 Task: Open a blank sheet, save the file as learning.docx Insert a table '2 by 3' In first column, add headers, 'Product, Quantity'. Under first header add  Apple, Mango. Under second header add  15, 20. Change table style to  Purple
Action: Mouse moved to (253, 183)
Screenshot: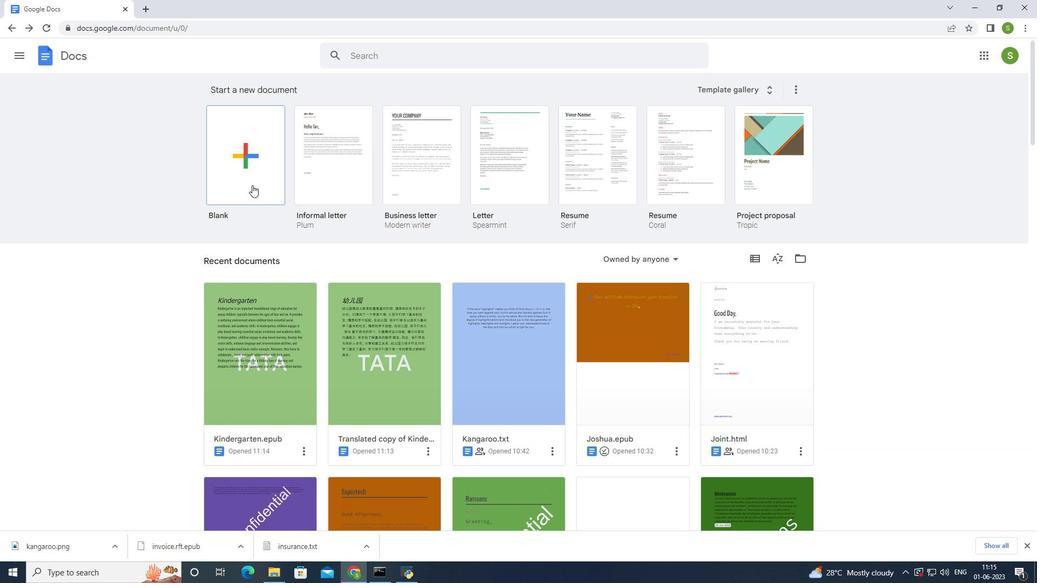 
Action: Mouse pressed left at (253, 183)
Screenshot: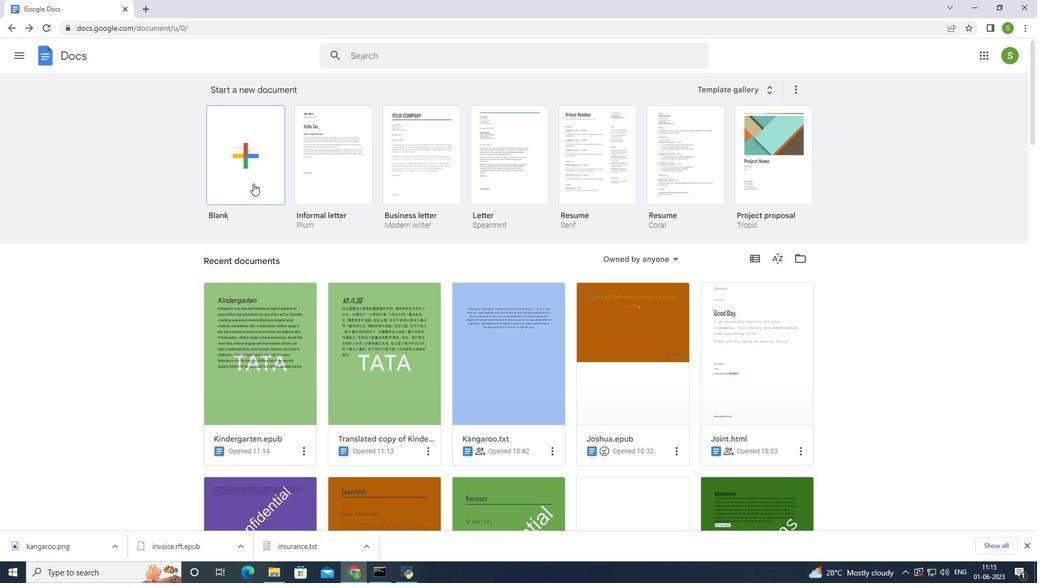 
Action: Mouse moved to (99, 49)
Screenshot: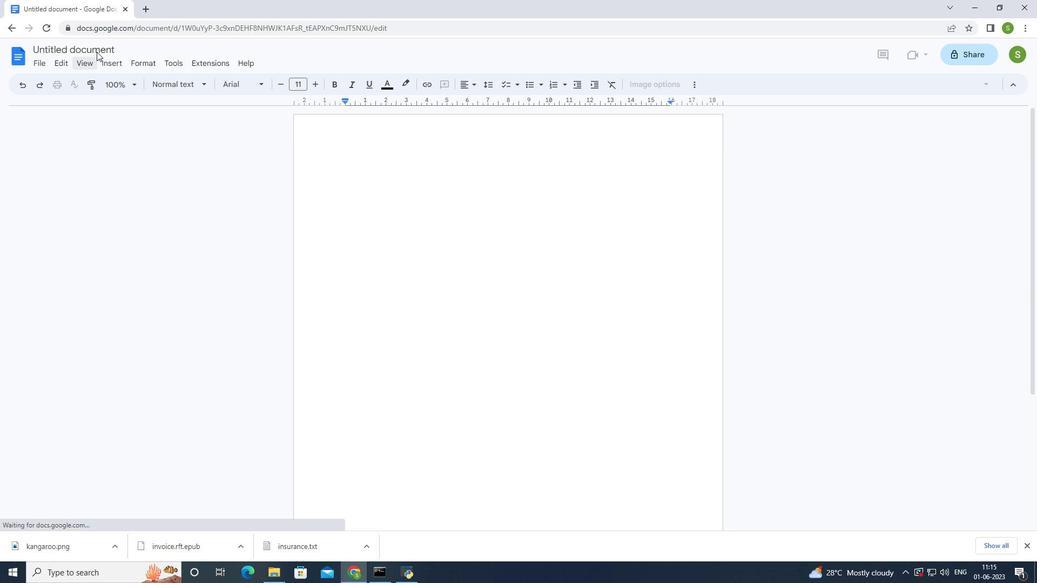 
Action: Mouse pressed left at (99, 49)
Screenshot: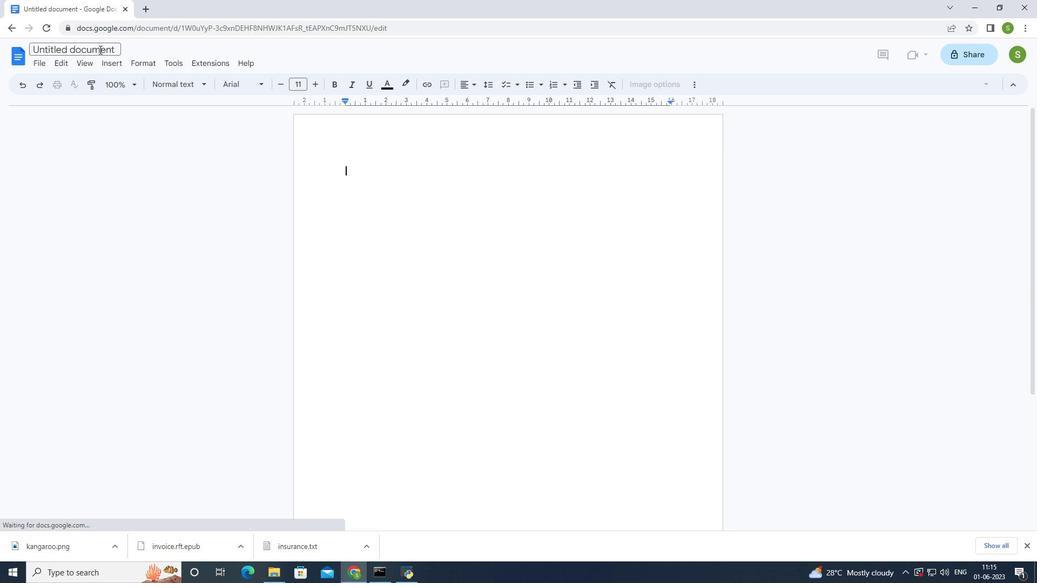 
Action: Mouse moved to (319, 135)
Screenshot: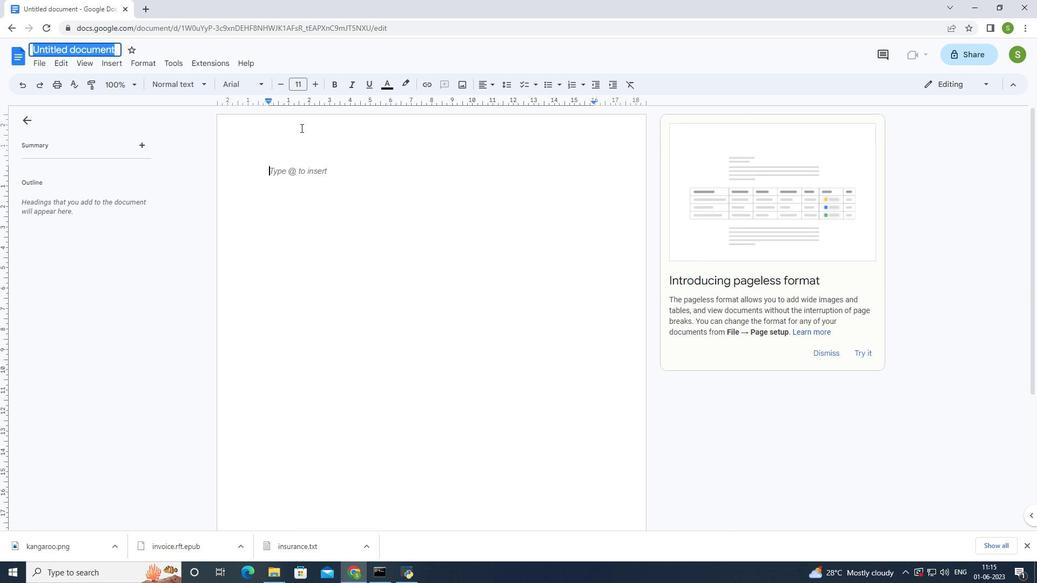 
Action: Key pressed learning<Key.space><Key.backspace>.docx<Key.enter>
Screenshot: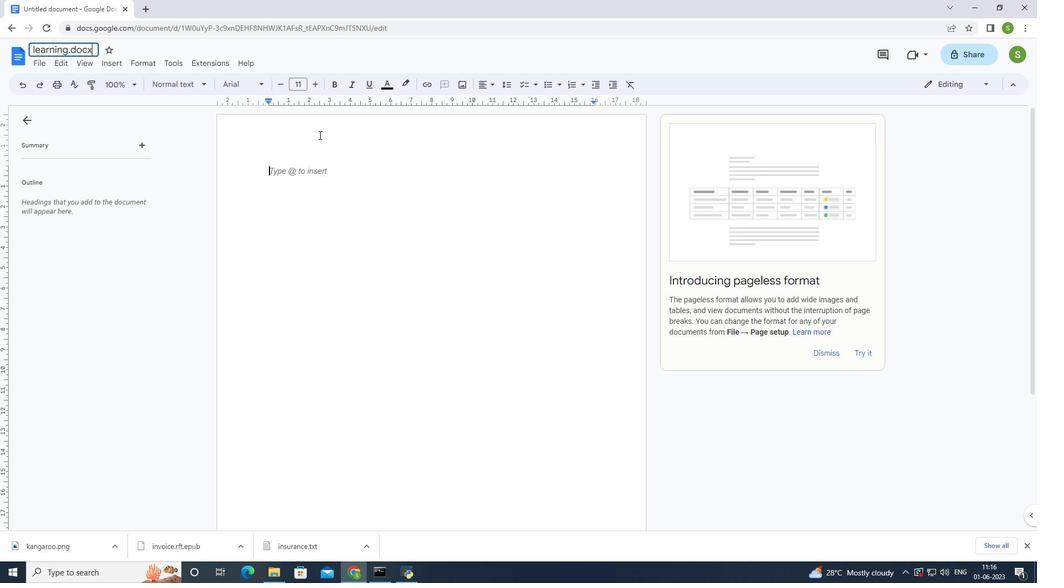 
Action: Mouse moved to (121, 62)
Screenshot: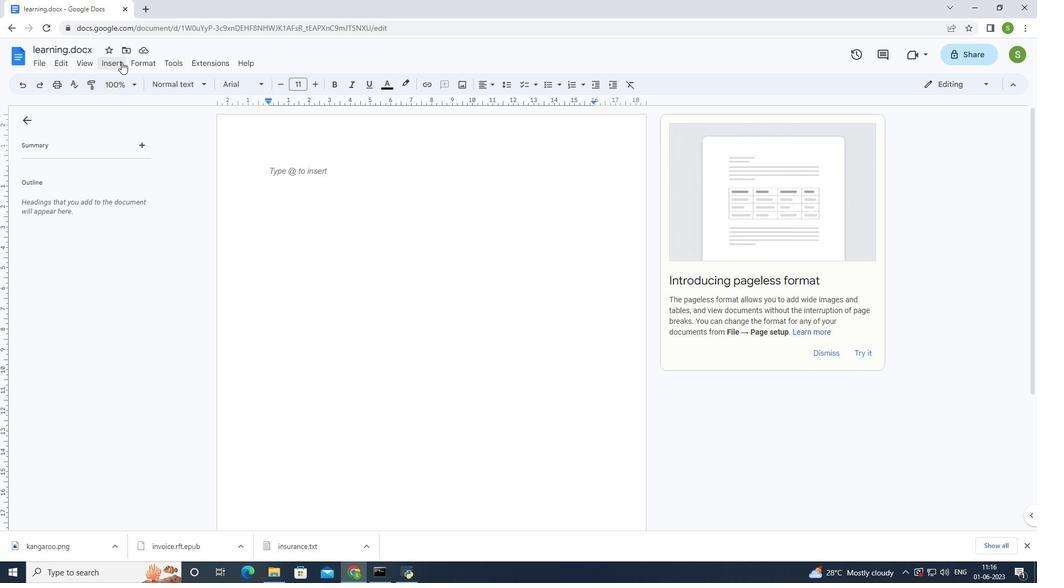 
Action: Mouse pressed left at (121, 62)
Screenshot: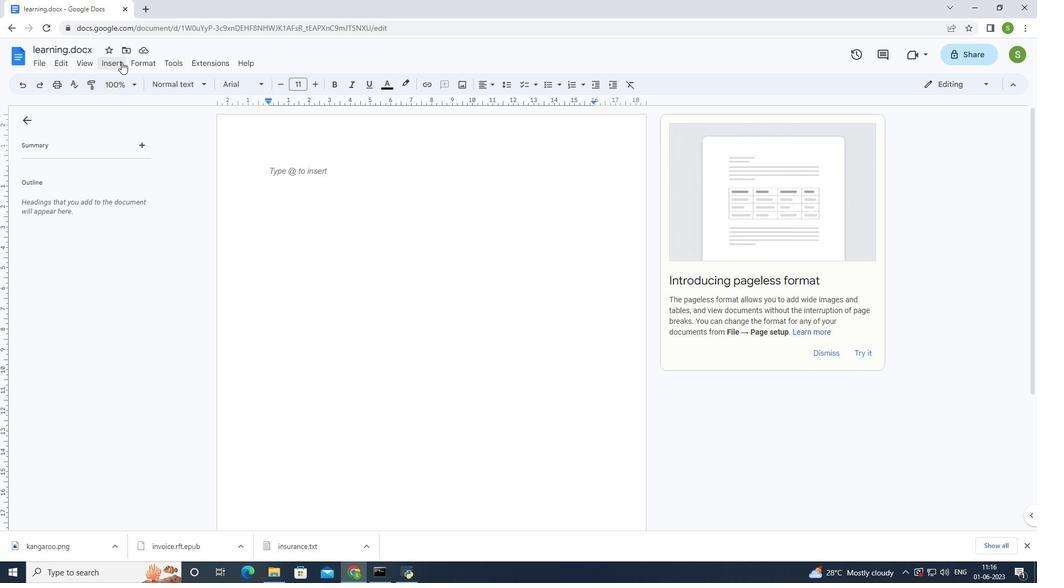 
Action: Mouse moved to (214, 102)
Screenshot: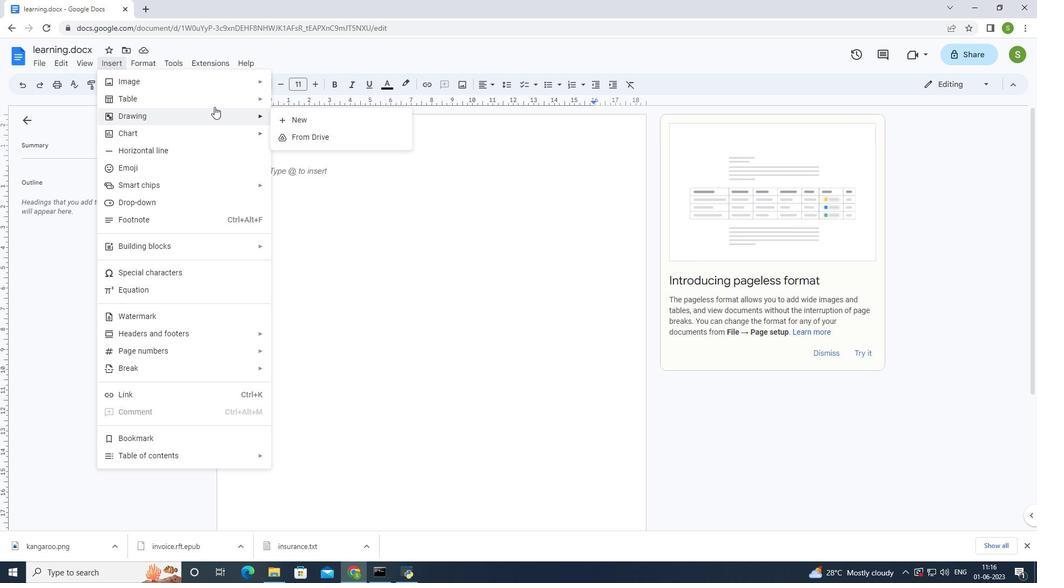 
Action: Mouse pressed left at (214, 102)
Screenshot: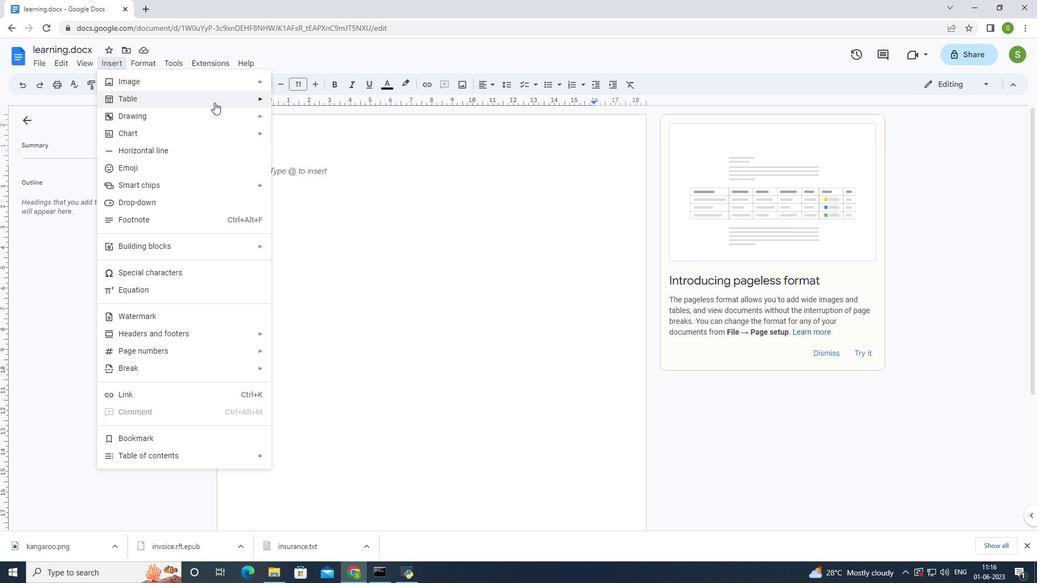 
Action: Mouse moved to (253, 98)
Screenshot: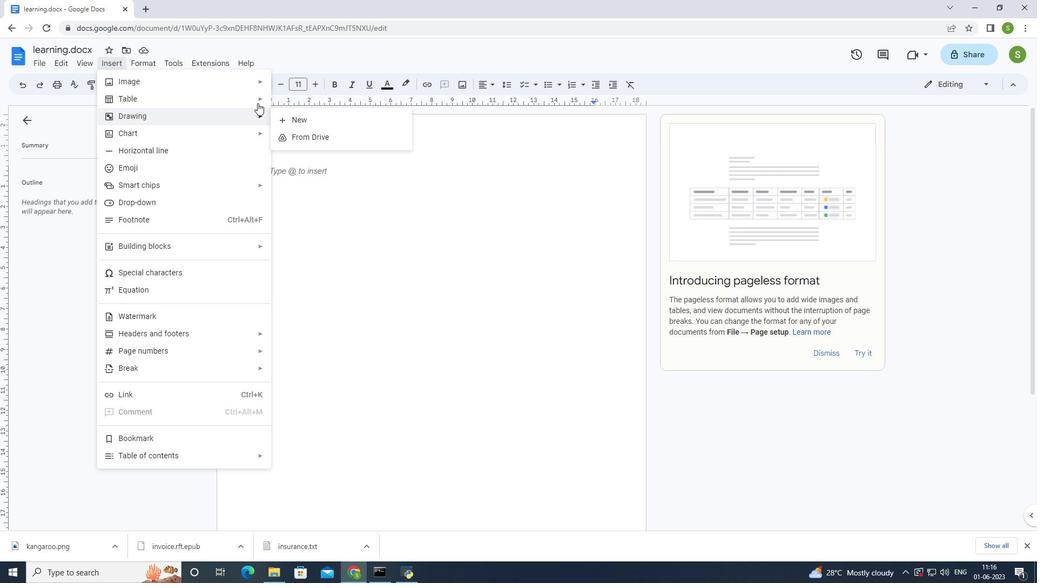 
Action: Mouse pressed left at (253, 98)
Screenshot: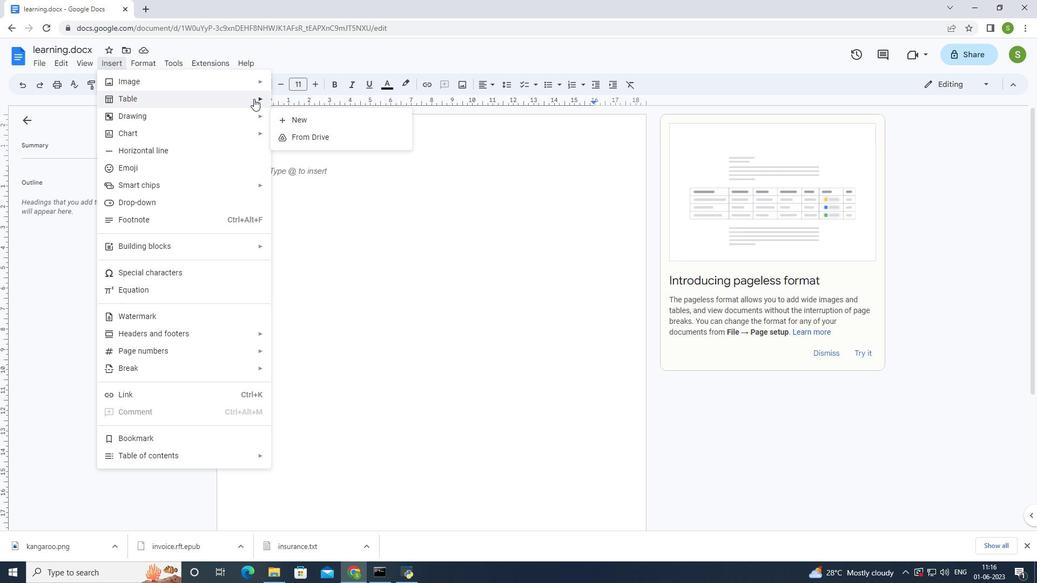 
Action: Mouse moved to (277, 125)
Screenshot: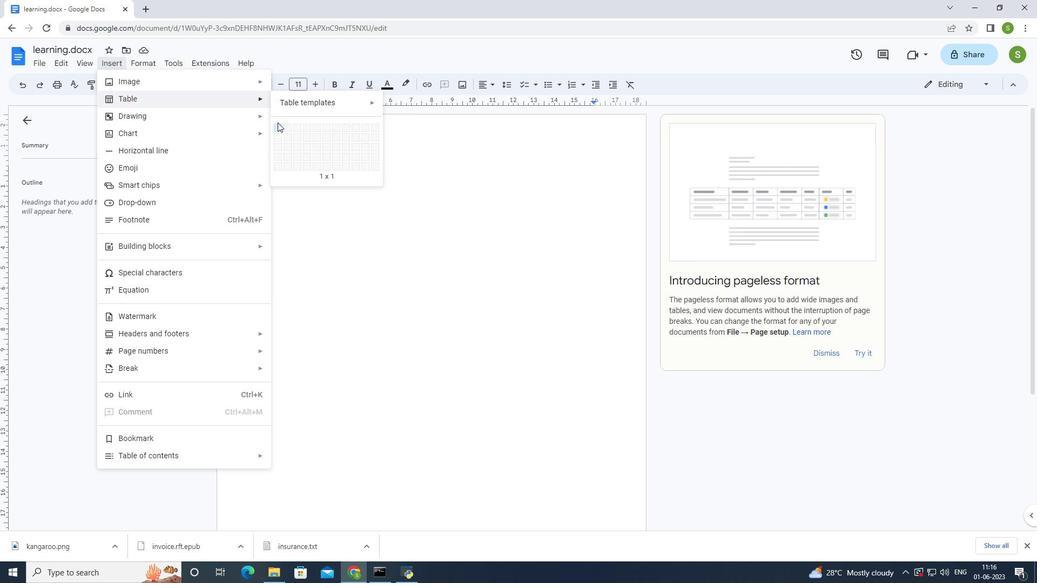 
Action: Mouse pressed left at (277, 125)
Screenshot: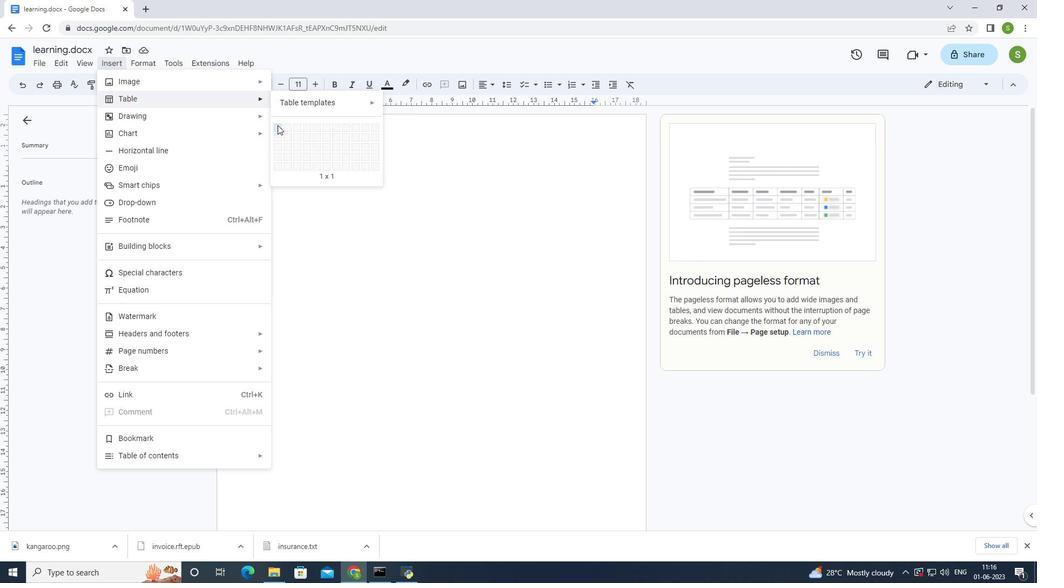 
Action: Mouse moved to (308, 184)
Screenshot: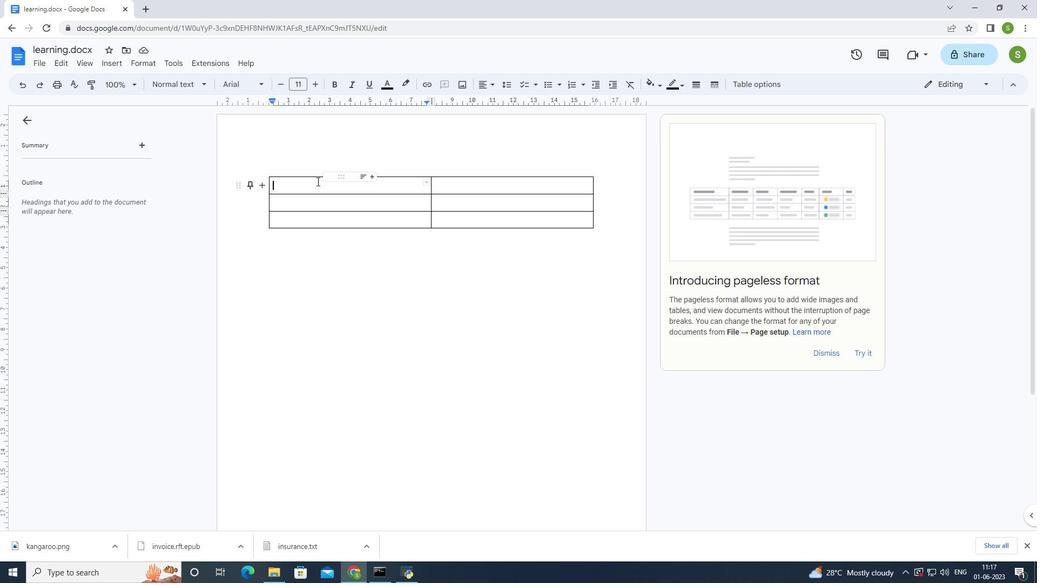 
Action: Mouse pressed left at (308, 184)
Screenshot: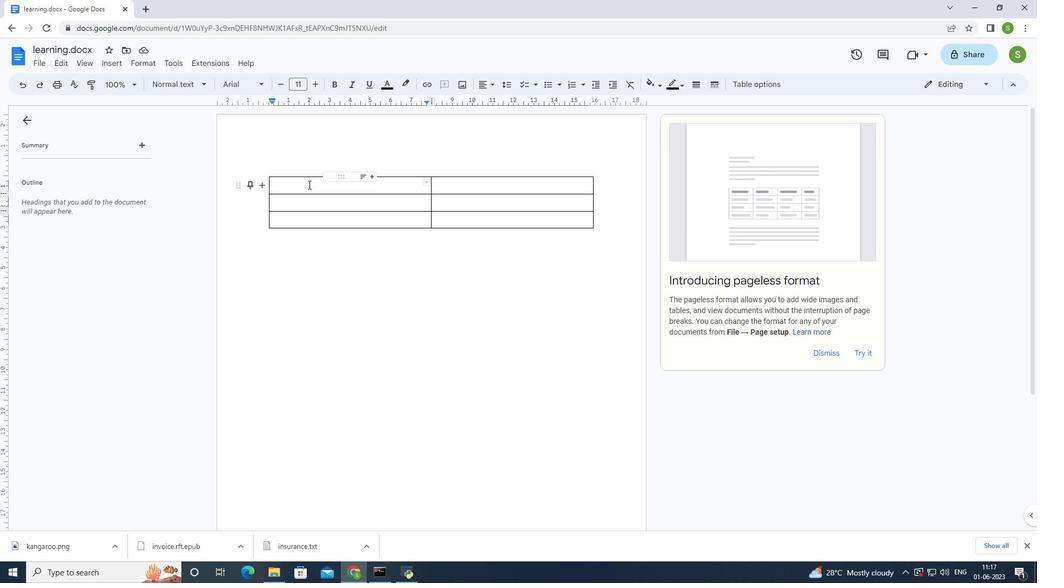 
Action: Mouse pressed left at (308, 184)
Screenshot: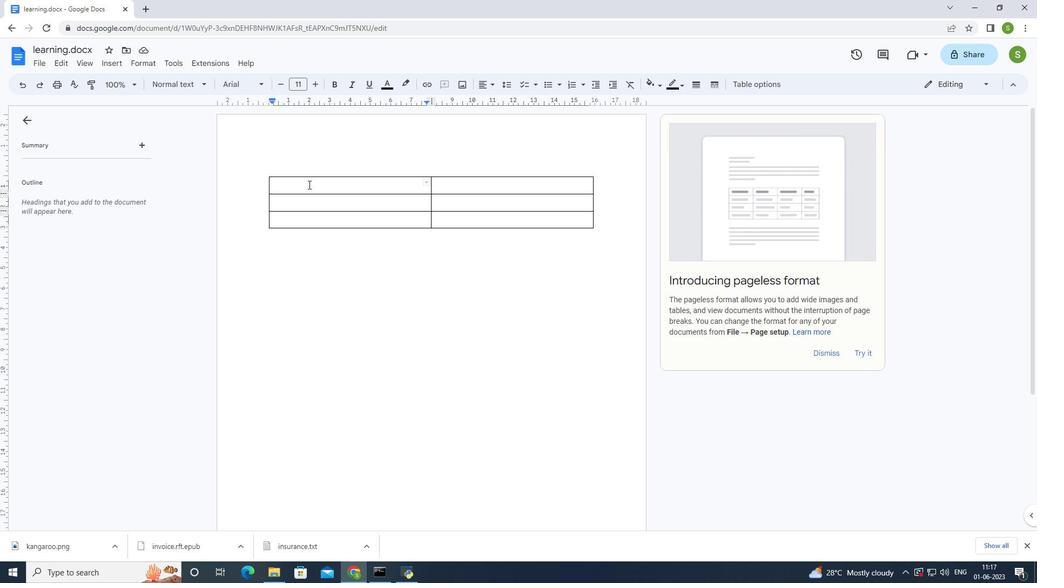 
Action: Key pressed <Key.shift>Product
Screenshot: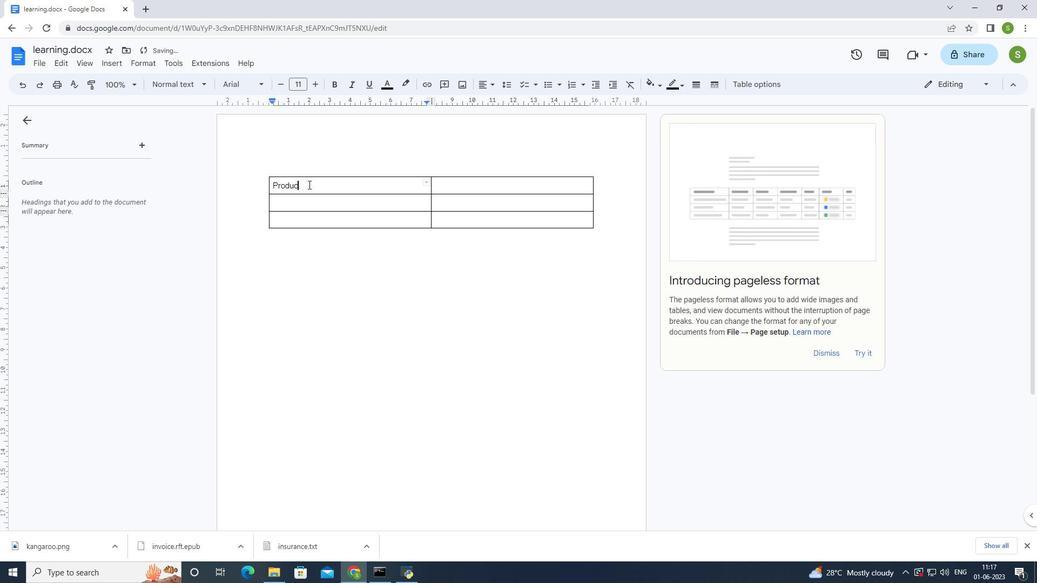 
Action: Mouse moved to (457, 185)
Screenshot: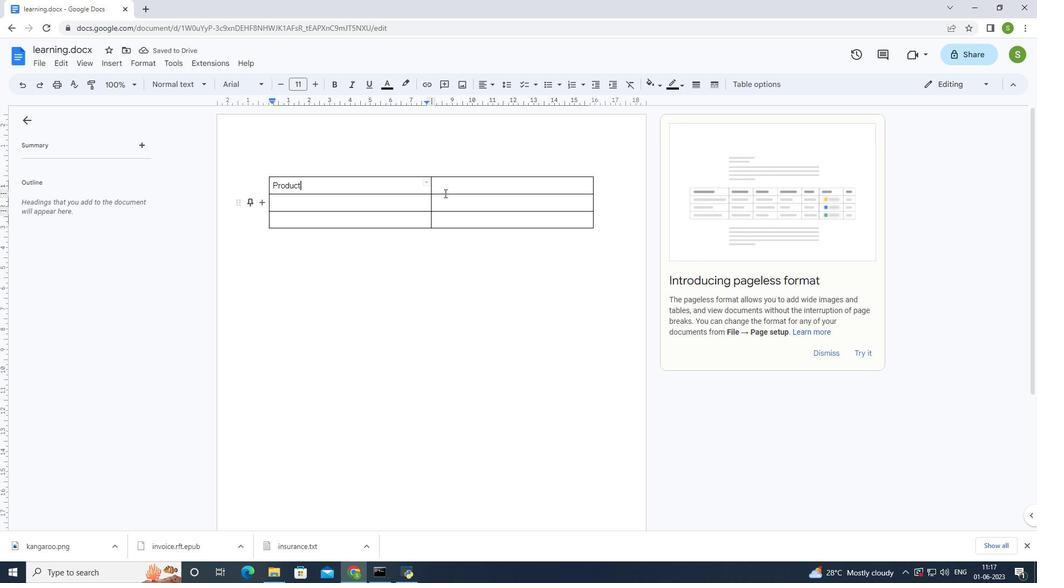 
Action: Mouse pressed left at (457, 185)
Screenshot: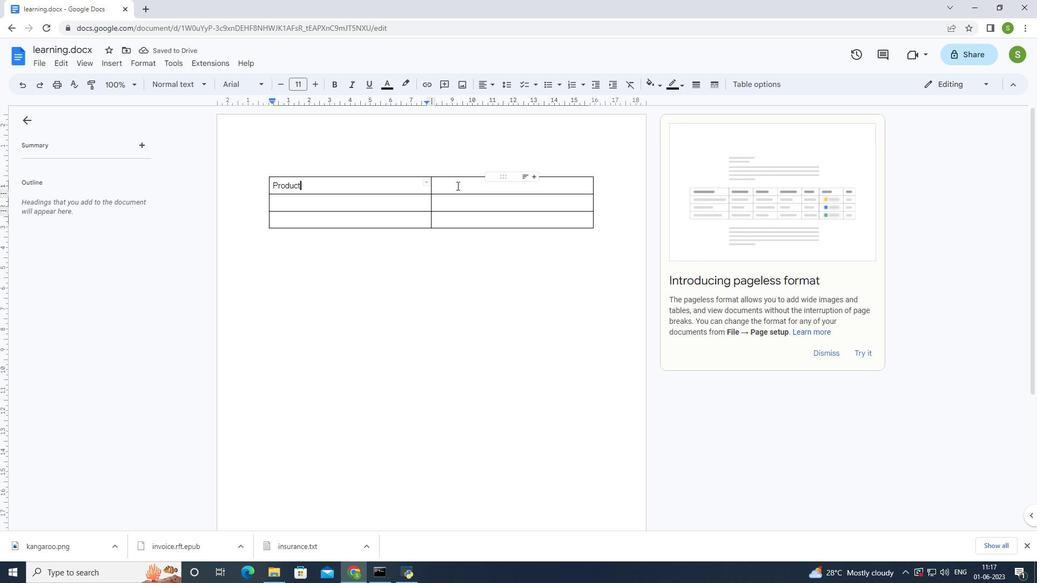 
Action: Mouse moved to (447, 189)
Screenshot: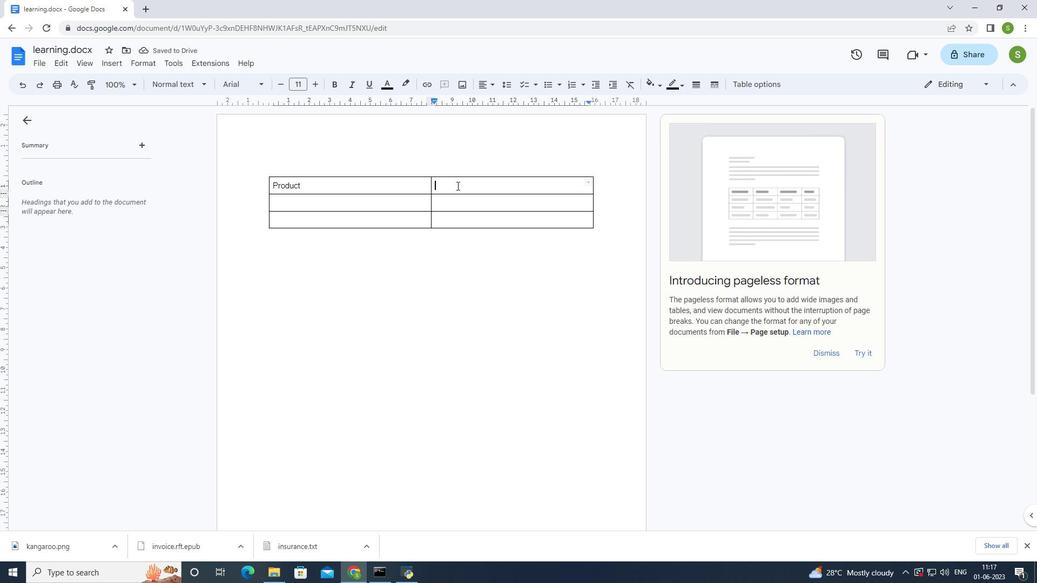 
Action: Key pressed <Key.shift>Quantity
Screenshot: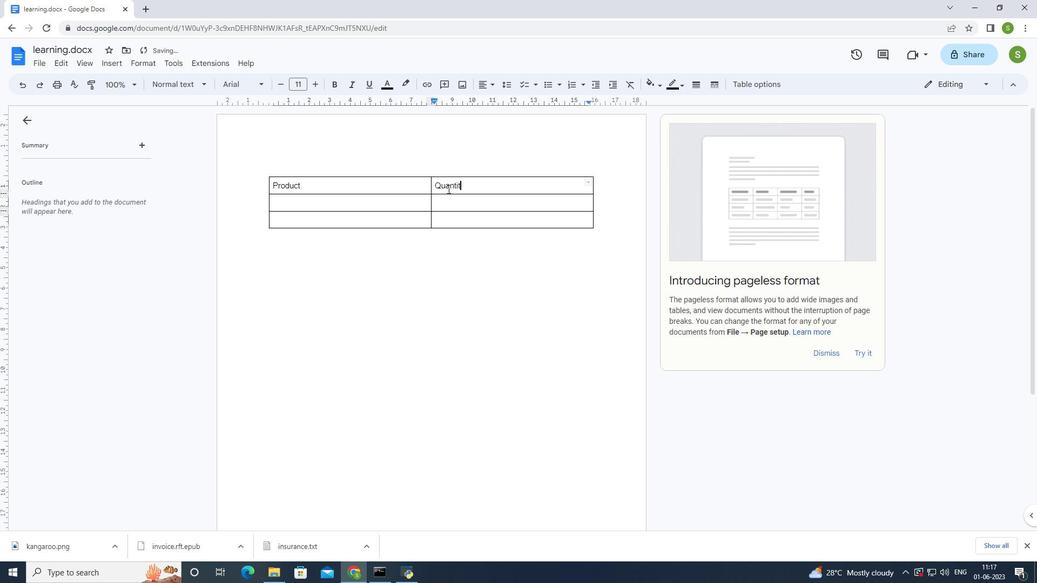 
Action: Mouse moved to (312, 206)
Screenshot: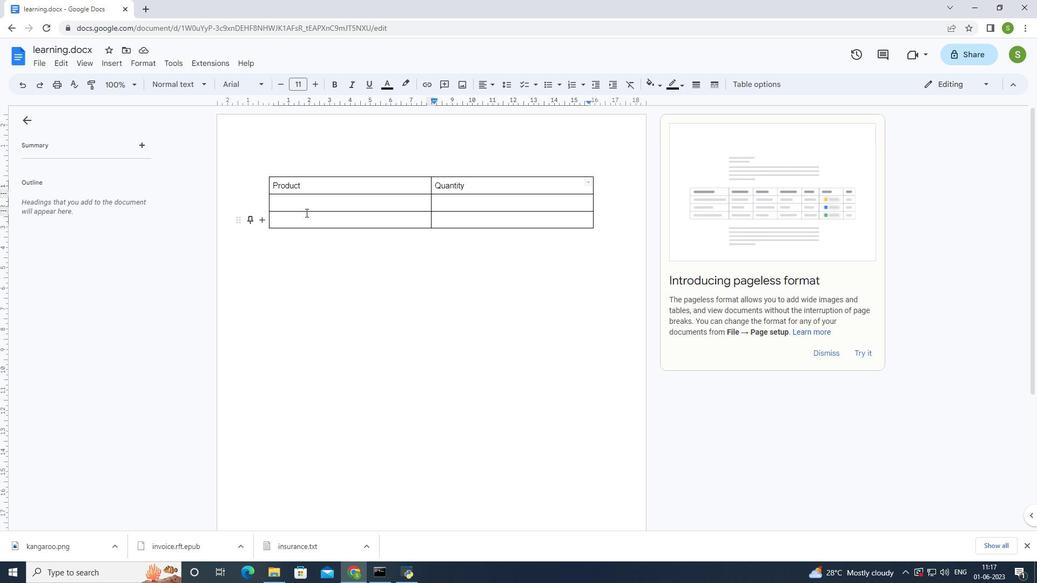 
Action: Mouse pressed left at (312, 206)
Screenshot: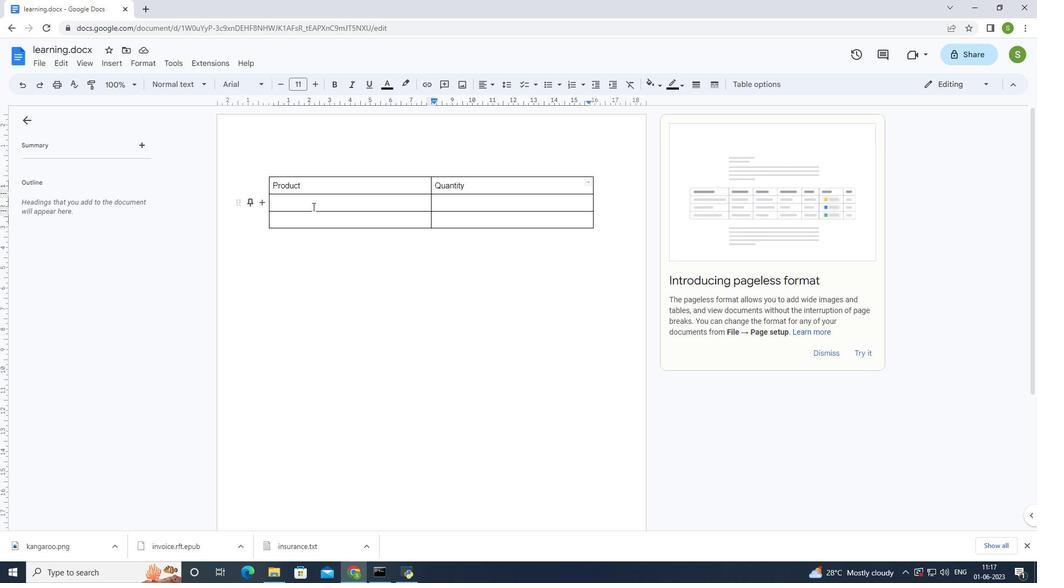 
Action: Mouse moved to (354, 286)
Screenshot: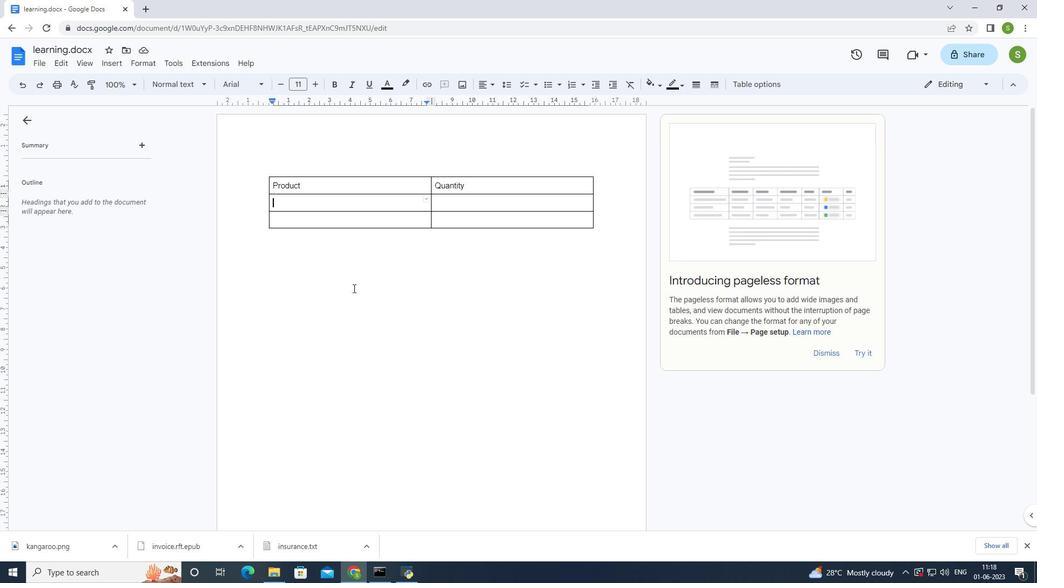 
Action: Key pressed <Key.shift>Apple
Screenshot: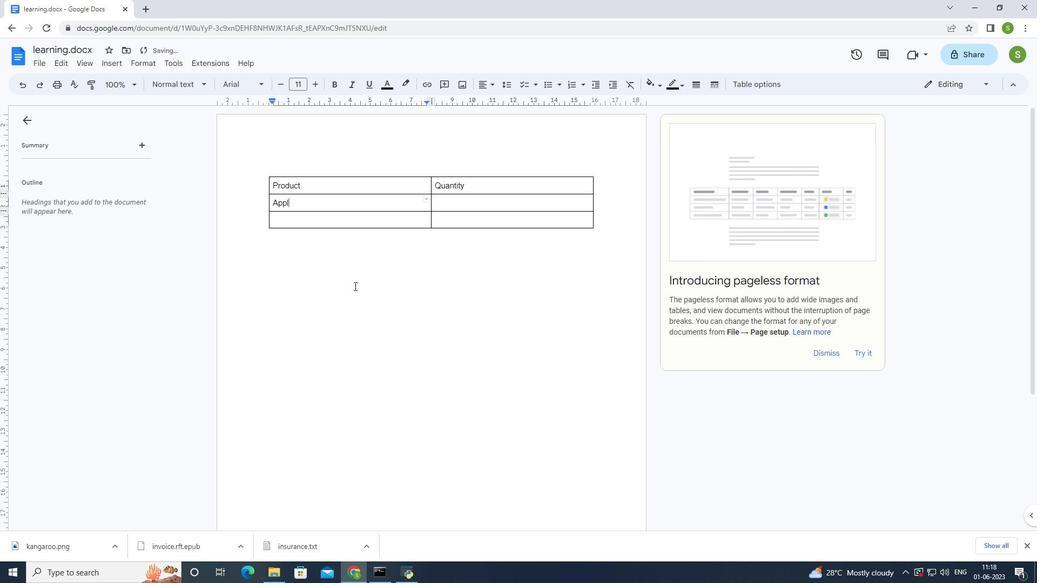
Action: Mouse moved to (346, 225)
Screenshot: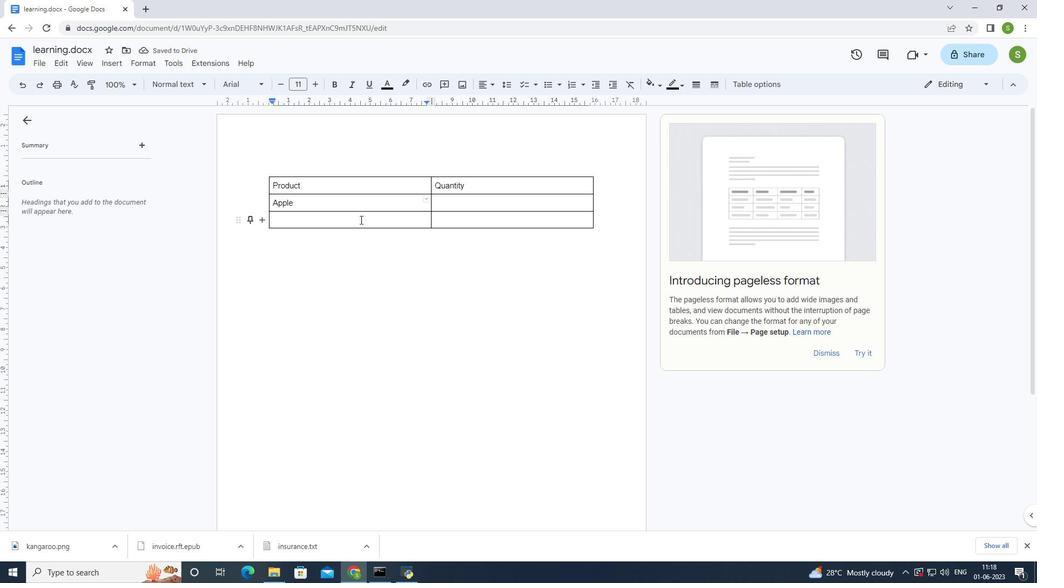 
Action: Mouse pressed left at (346, 225)
Screenshot: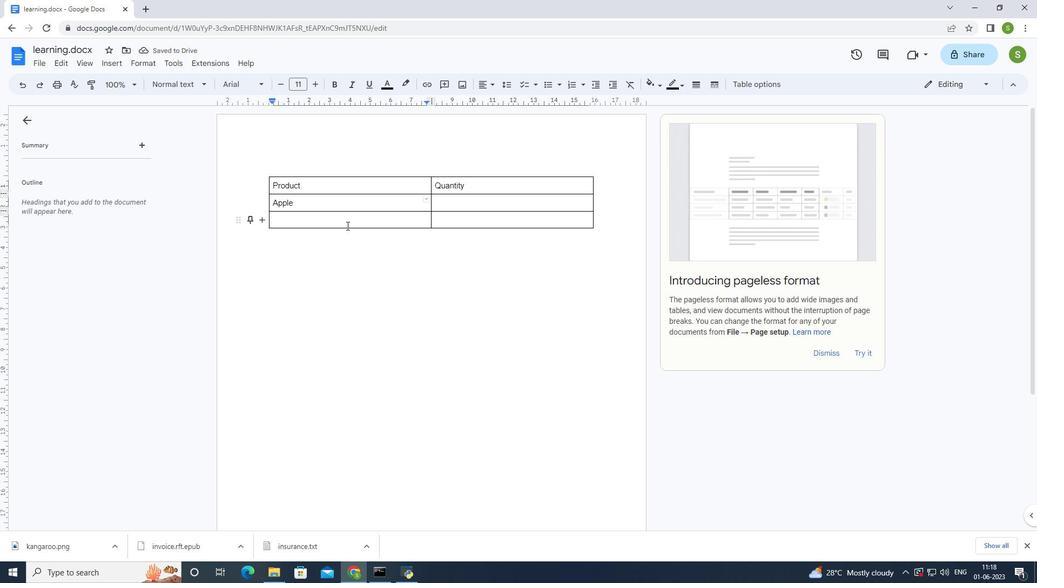 
Action: Mouse moved to (359, 219)
Screenshot: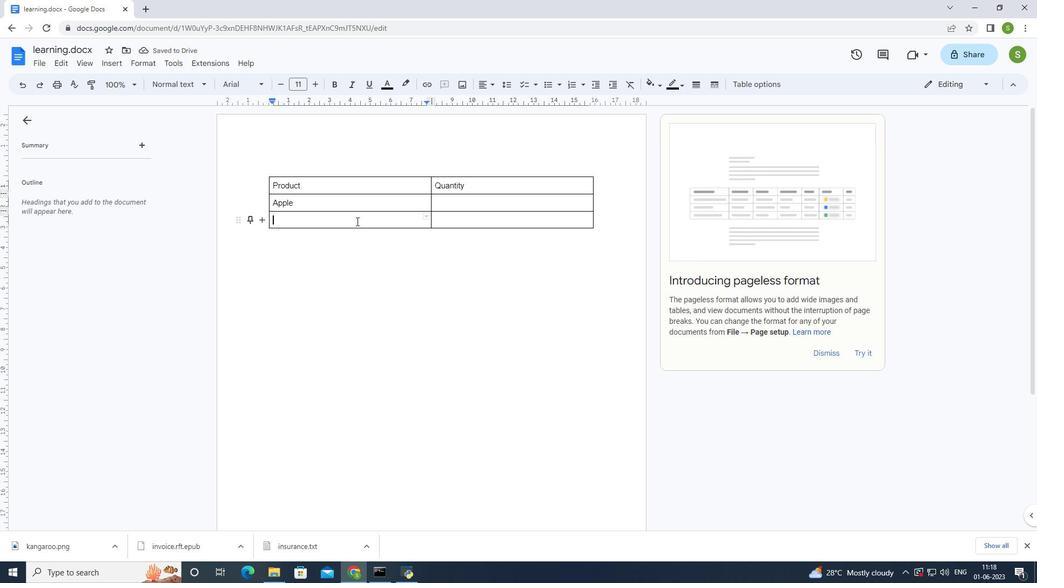 
Action: Key pressed <Key.shift>Mango
Screenshot: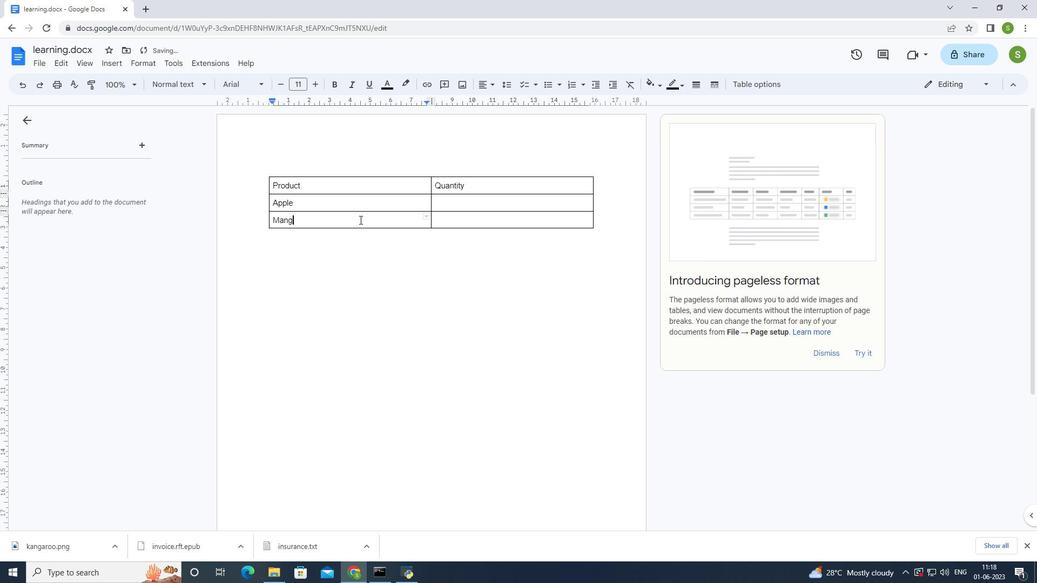 
Action: Mouse moved to (458, 205)
Screenshot: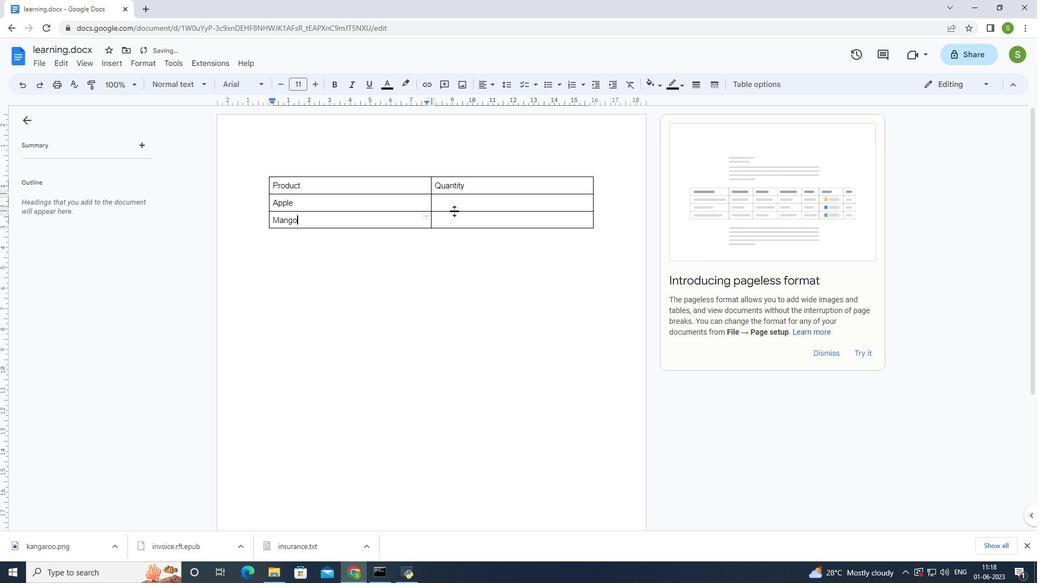 
Action: Mouse pressed left at (458, 205)
Screenshot: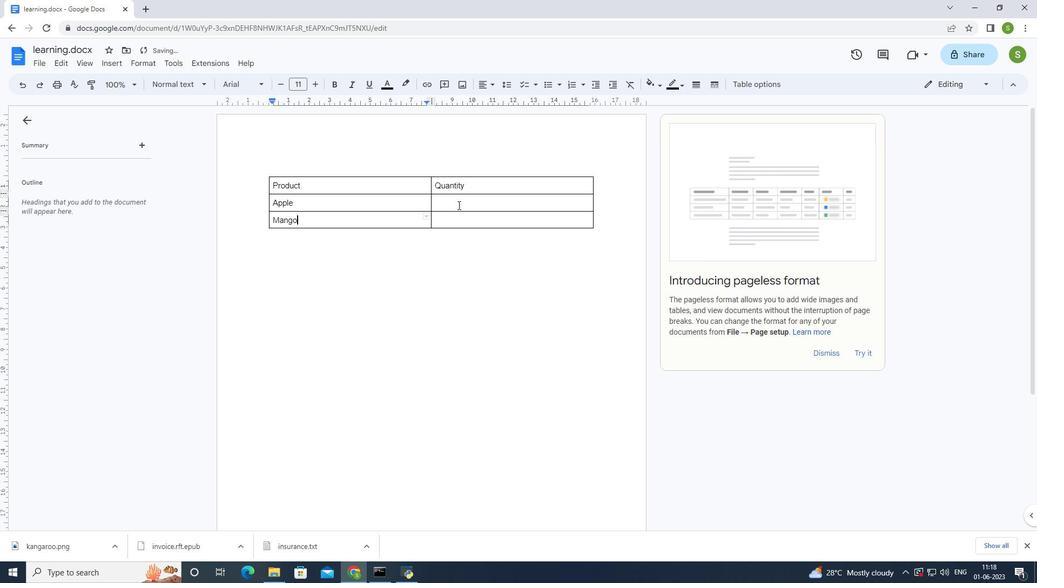 
Action: Mouse moved to (457, 205)
Screenshot: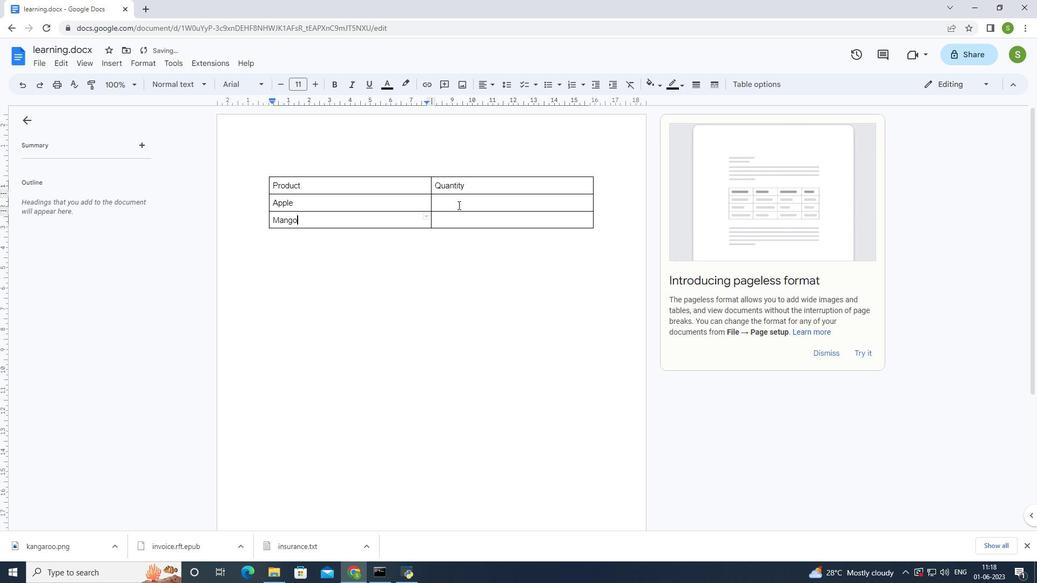
Action: Key pressed 15<Key.down>20
Screenshot: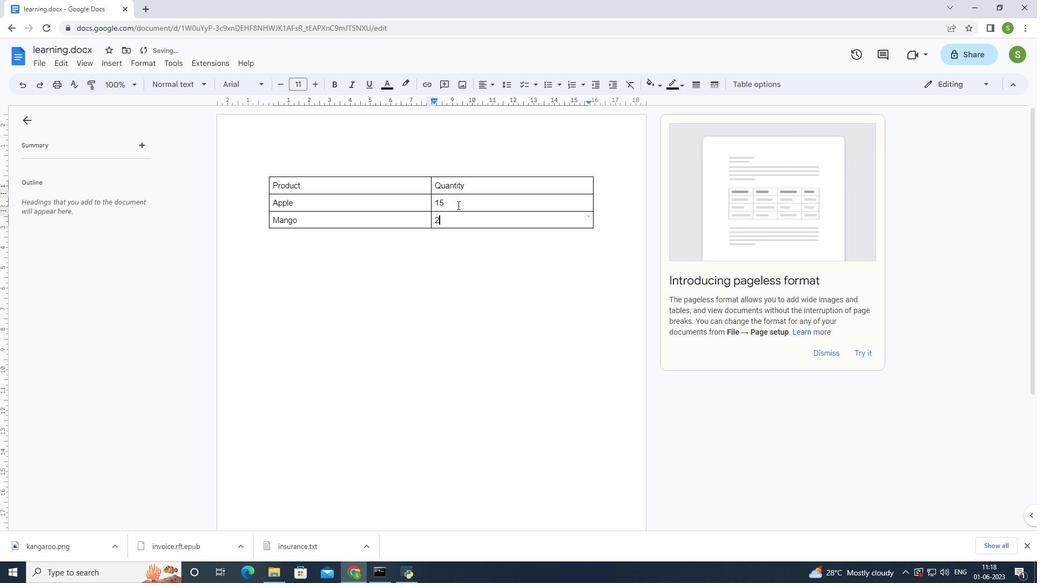 
Action: Mouse moved to (454, 279)
Screenshot: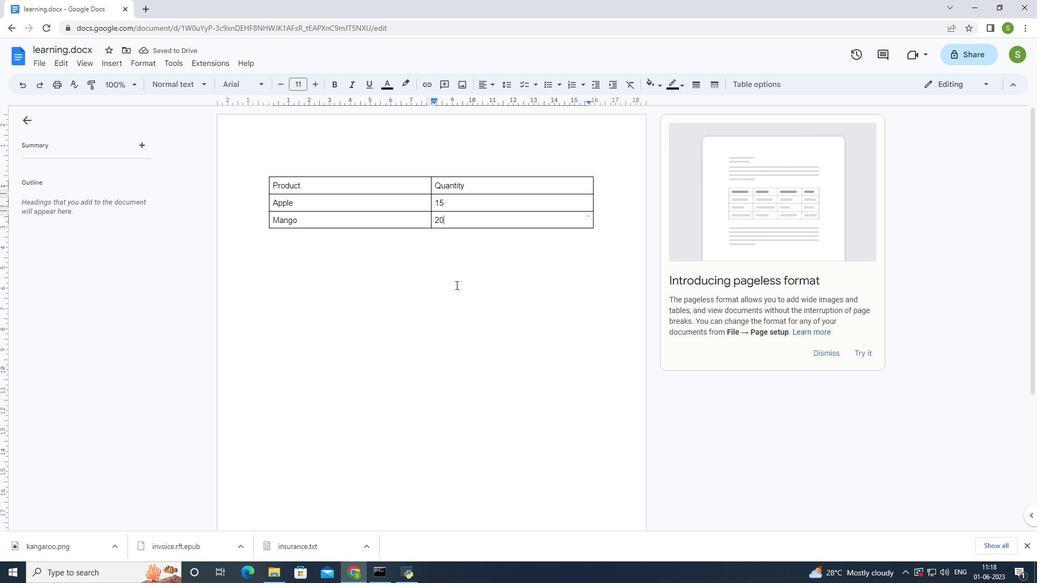 
Action: Mouse pressed left at (454, 279)
Screenshot: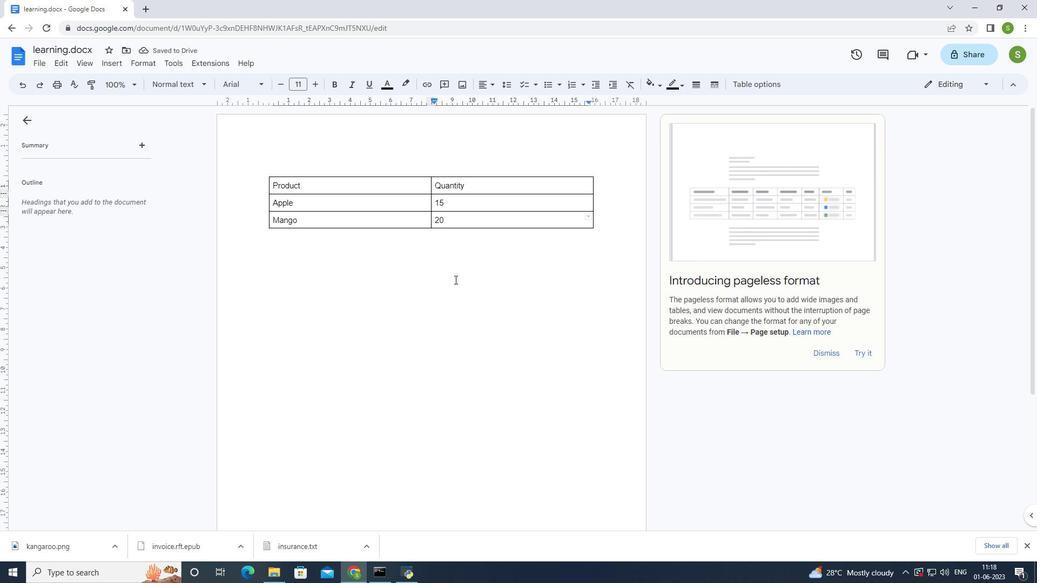 
Action: Mouse moved to (271, 182)
Screenshot: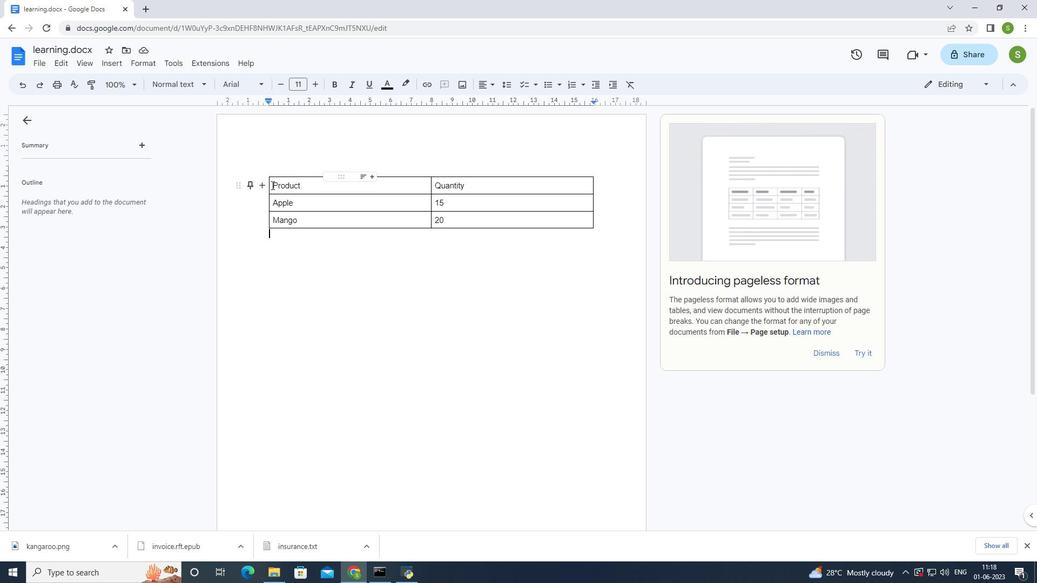
Action: Mouse pressed left at (271, 182)
Screenshot: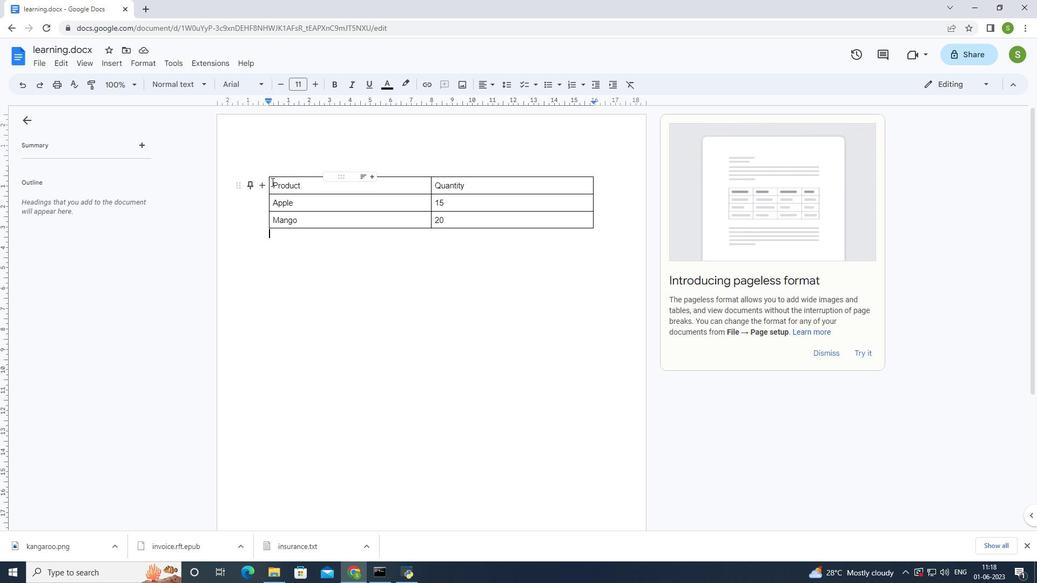 
Action: Mouse moved to (656, 84)
Screenshot: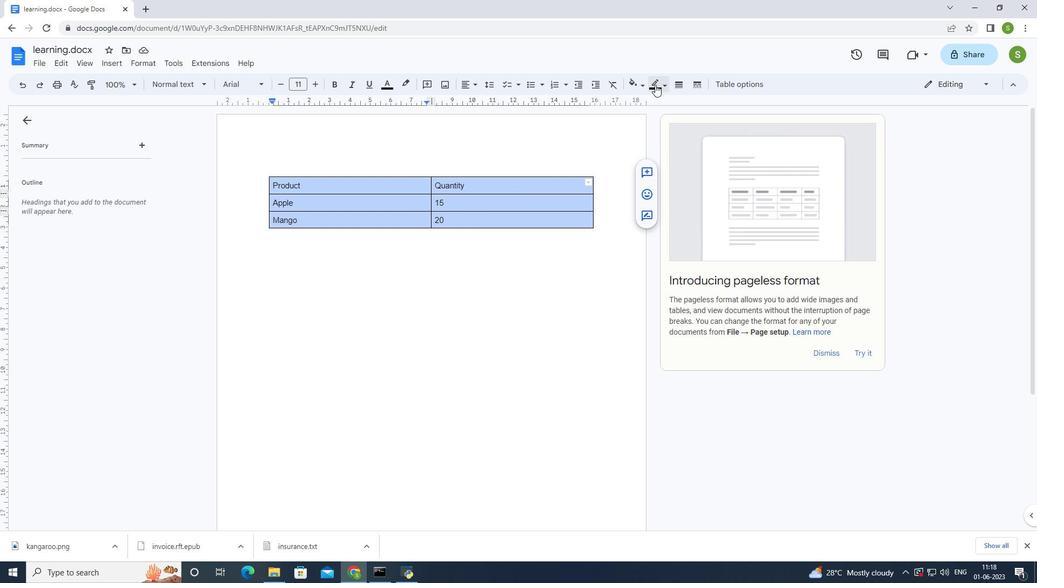 
Action: Mouse pressed left at (656, 84)
Screenshot: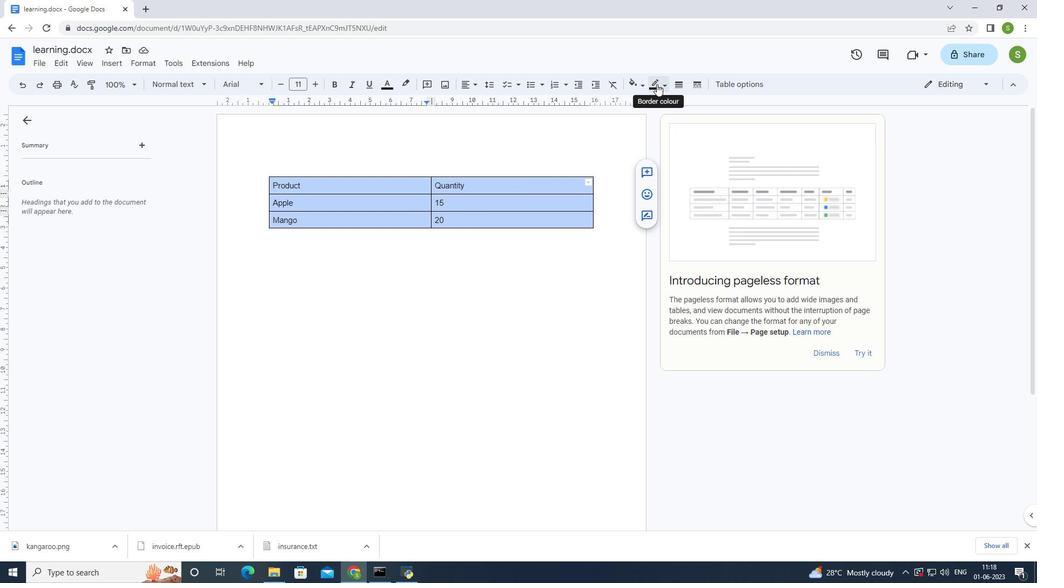 
Action: Mouse moved to (754, 153)
Screenshot: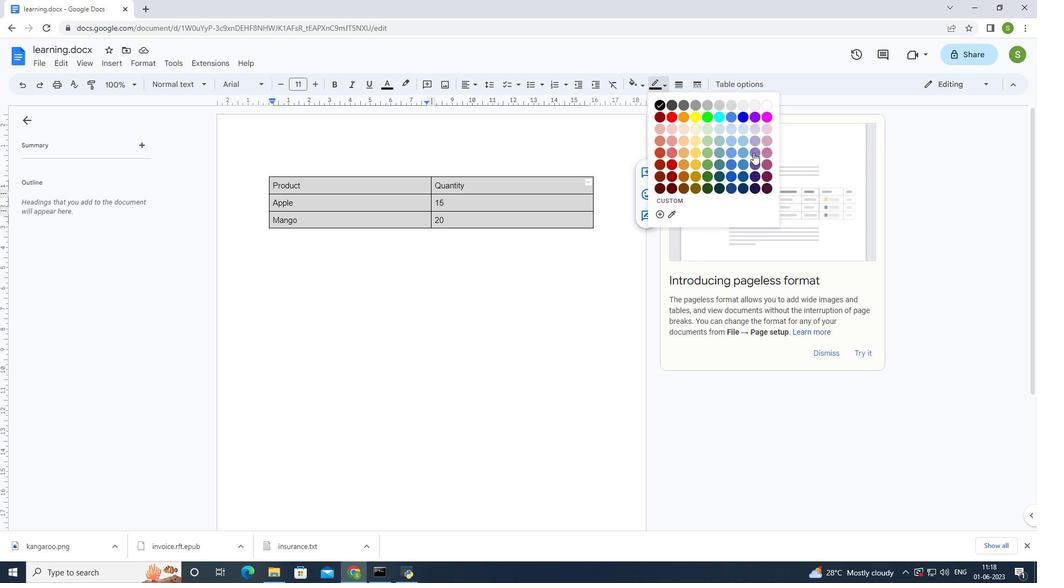 
Action: Mouse pressed left at (754, 153)
Screenshot: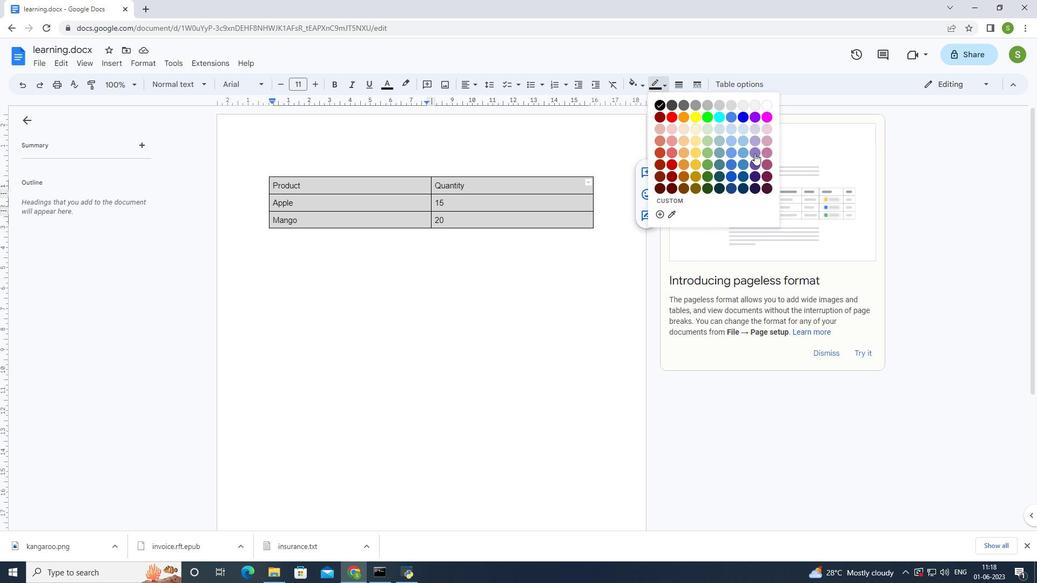 
Action: Mouse moved to (535, 275)
Screenshot: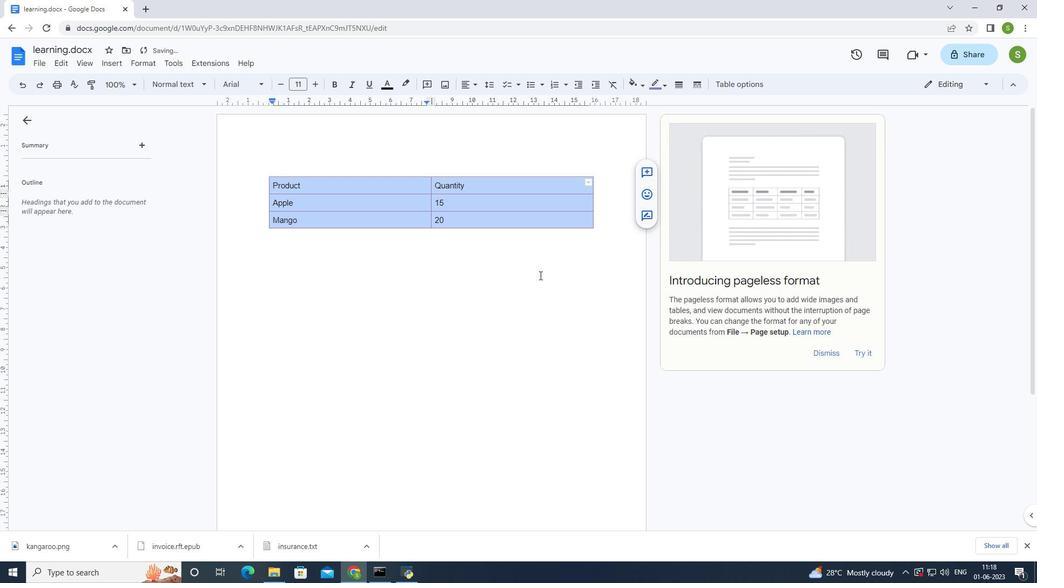 
Action: Mouse pressed left at (535, 275)
Screenshot: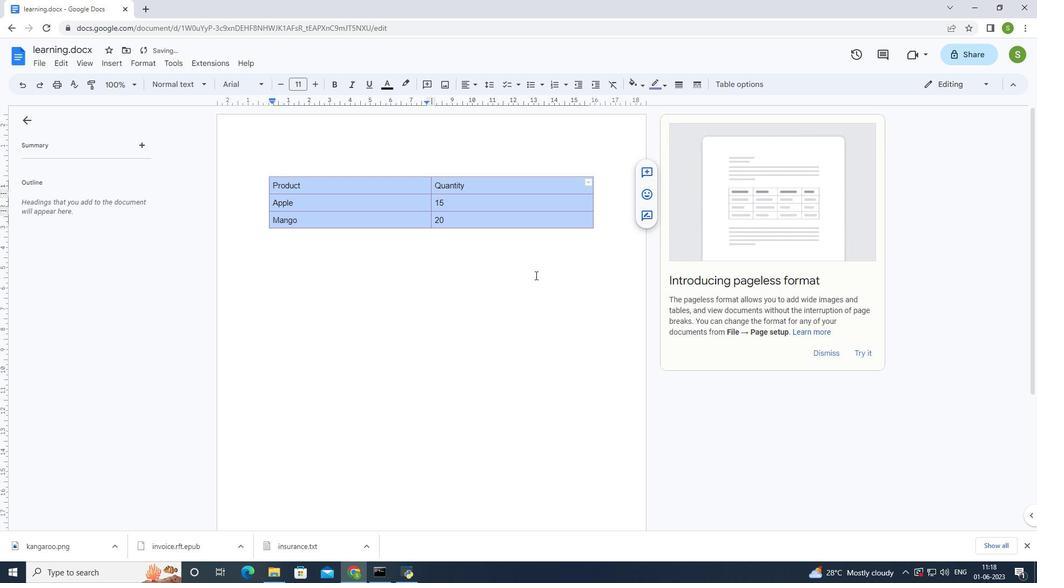 
Action: Mouse moved to (492, 246)
Screenshot: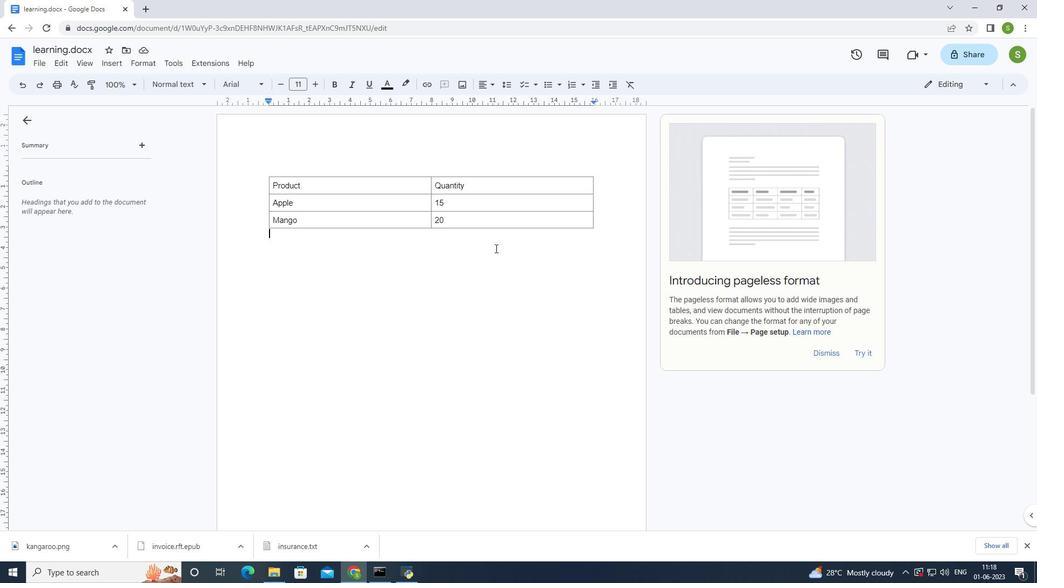 
